 Task: Export the unsolved tickets as "CSV".
Action: Mouse moved to (18, 152)
Screenshot: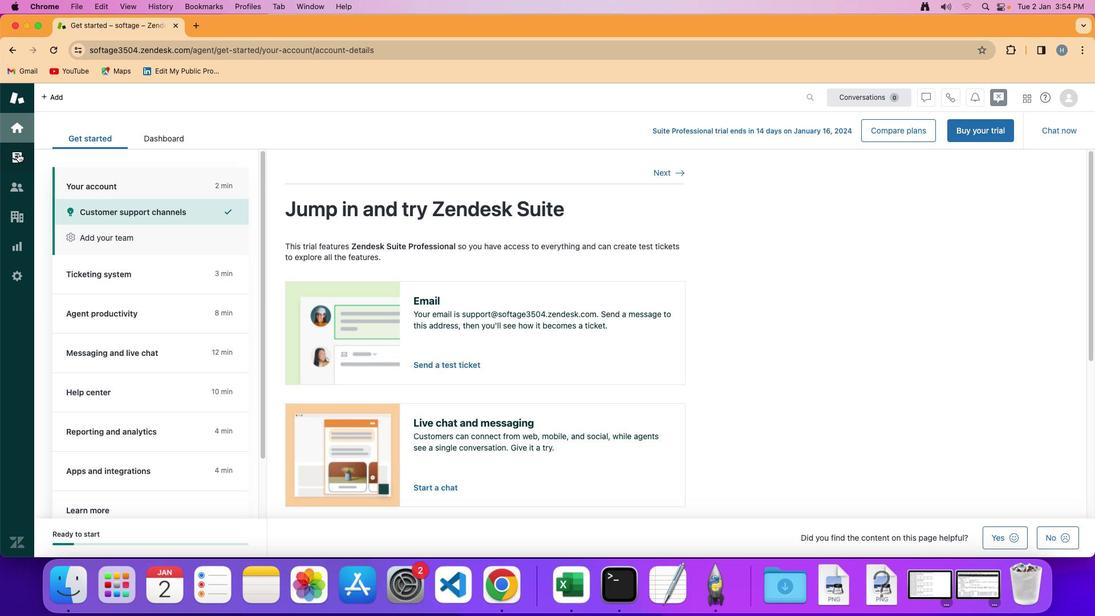 
Action: Mouse pressed left at (18, 152)
Screenshot: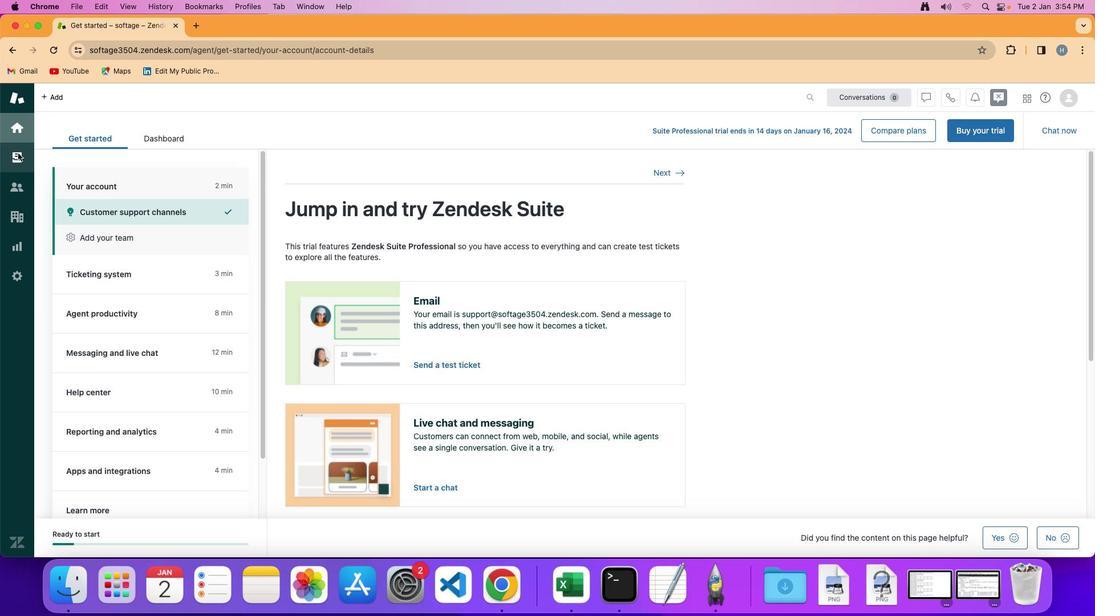 
Action: Mouse moved to (1011, 146)
Screenshot: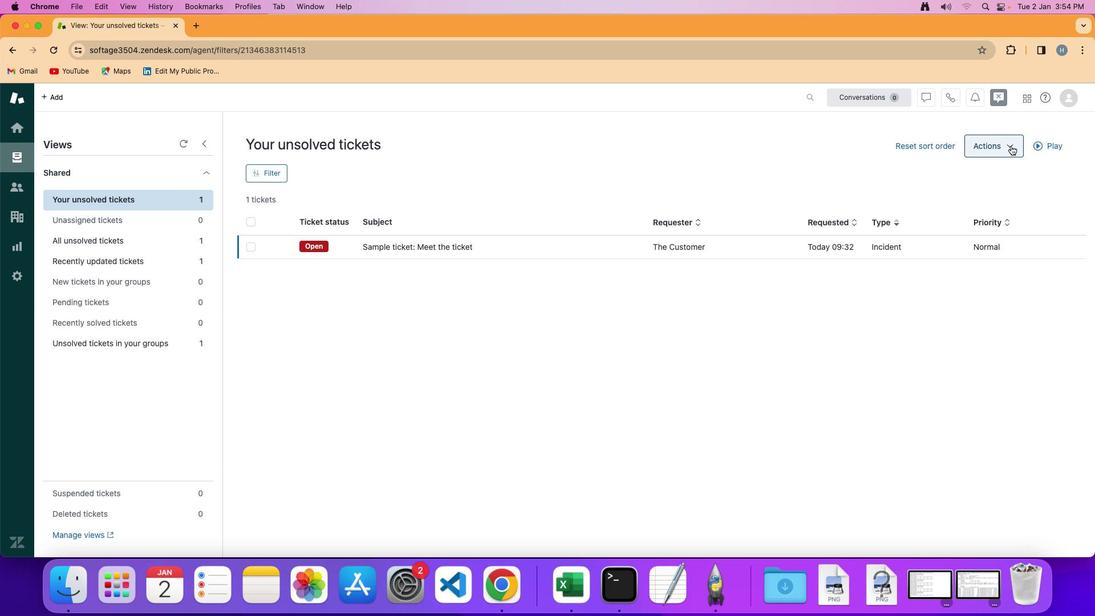 
Action: Mouse pressed left at (1011, 146)
Screenshot: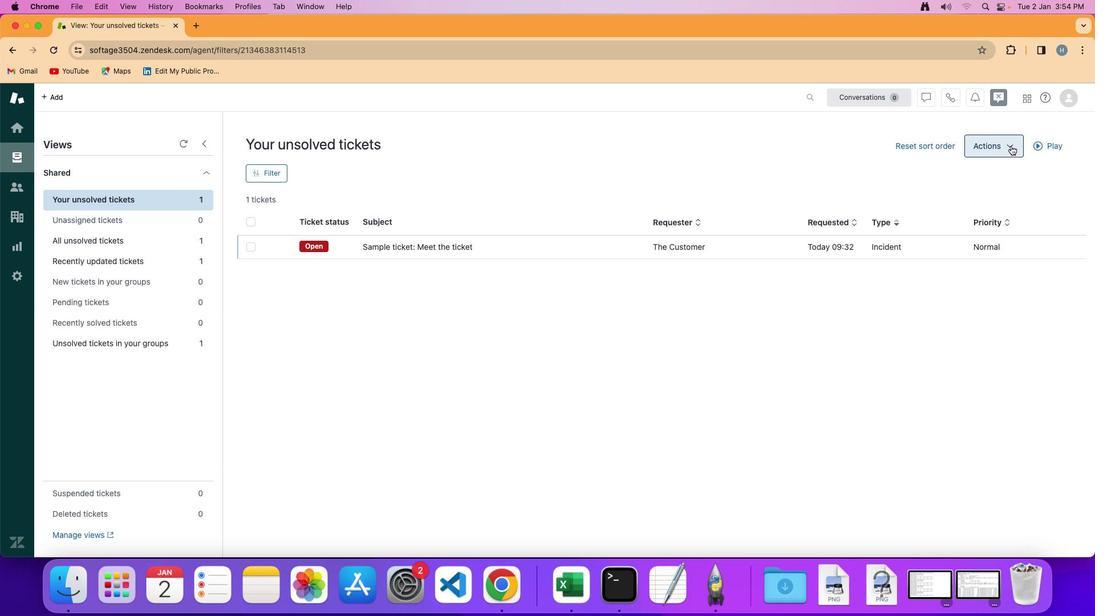 
Action: Mouse moved to (1005, 171)
Screenshot: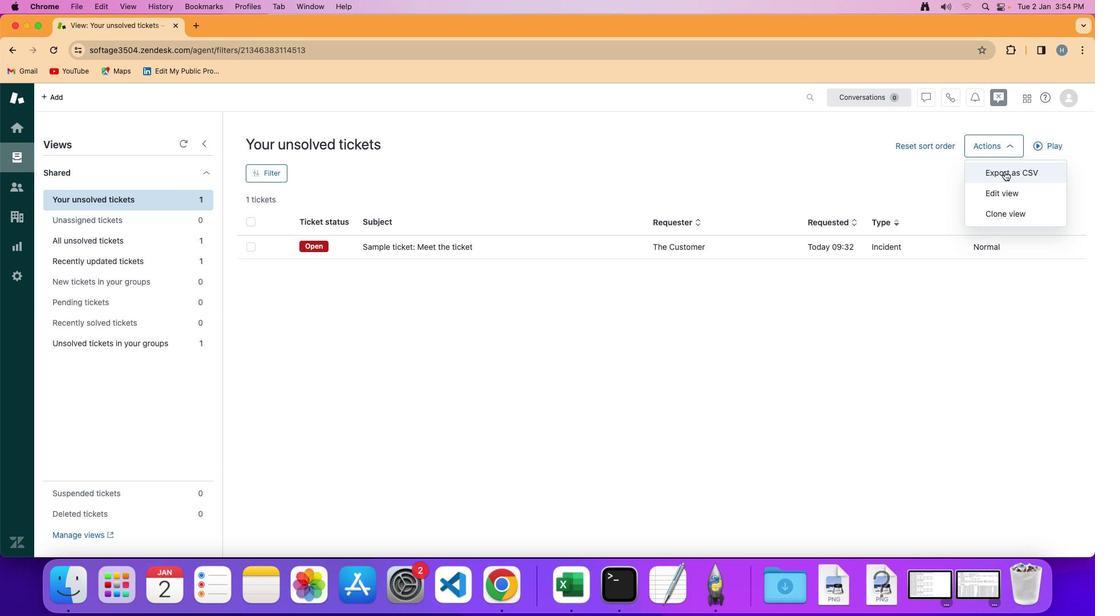 
Action: Mouse pressed left at (1005, 171)
Screenshot: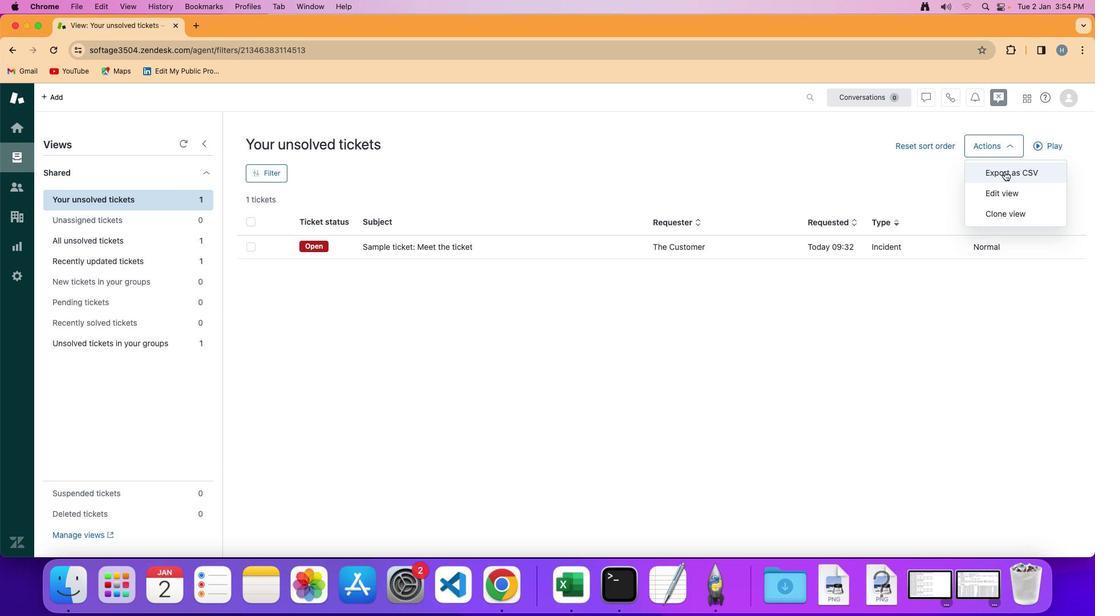 
Action: Mouse moved to (1005, 171)
Screenshot: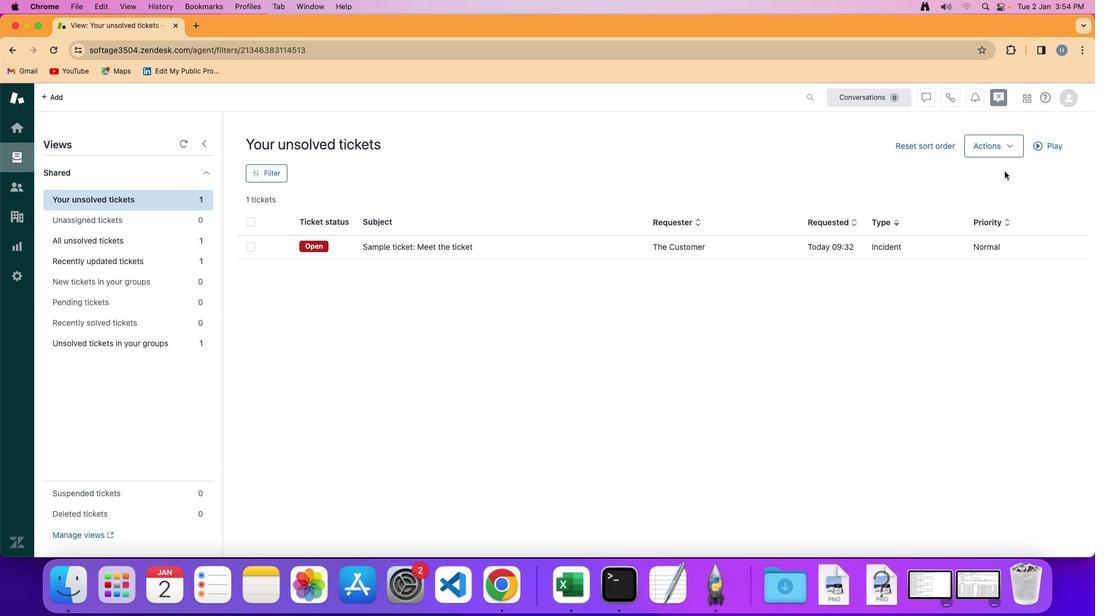 
